 Task: Plan a team-building trivia night for the 23rd at 7 PM.
Action: Mouse moved to (35, 69)
Screenshot: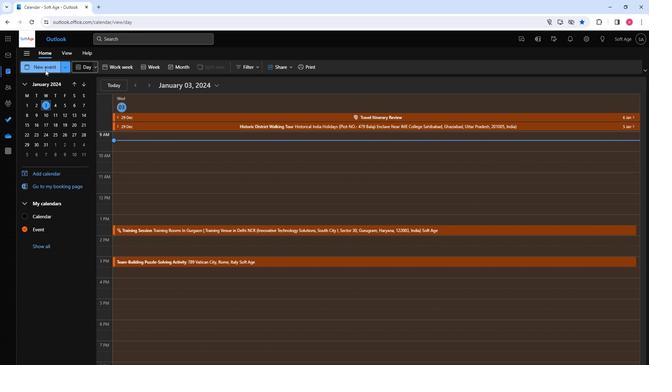 
Action: Mouse pressed left at (35, 69)
Screenshot: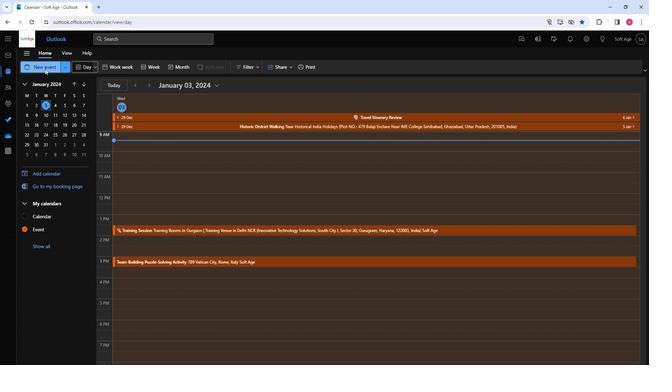 
Action: Mouse moved to (157, 111)
Screenshot: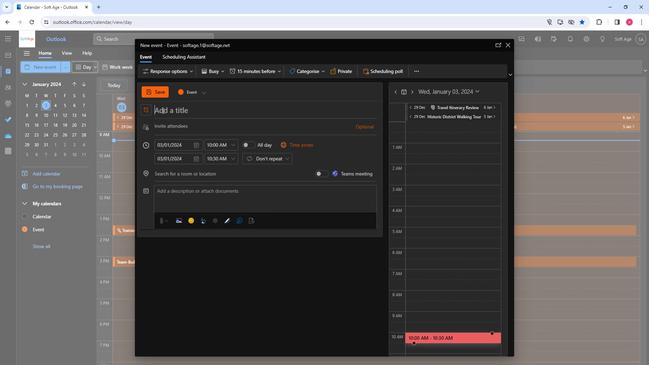 
Action: Mouse pressed left at (157, 111)
Screenshot: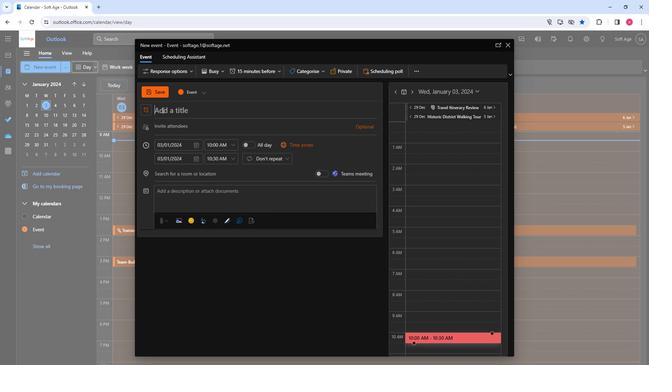 
Action: Key pressed <Key.shift><Key.shift><Key.shift><Key.shift><Key.shift><Key.shift><Key.shift><Key.shift><Key.shift><Key.shift><Key.shift>Team-<Key.shift>Building<Key.space><Key.shift><Key.shift><Key.shift><Key.shift><Key.shift><Key.shift><Key.shift><Key.shift><Key.shift><Key.shift><Key.shift><Key.shift><Key.shift><Key.shift><Key.shift><Key.shift><Key.shift><Key.shift><Key.shift><Key.shift><Key.shift><Key.shift><Key.shift><Key.shift><Key.shift>Trivia<Key.space><Key.shift>Night<Key.tab>so
Screenshot: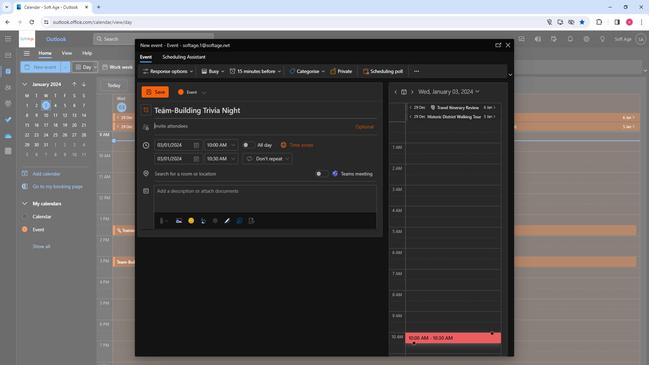 
Action: Mouse moved to (174, 155)
Screenshot: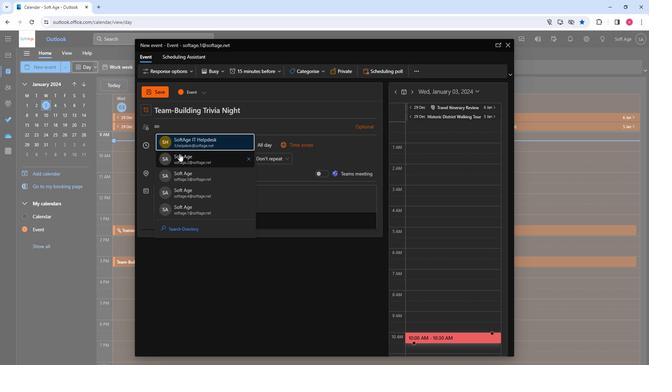 
Action: Mouse pressed left at (174, 155)
Screenshot: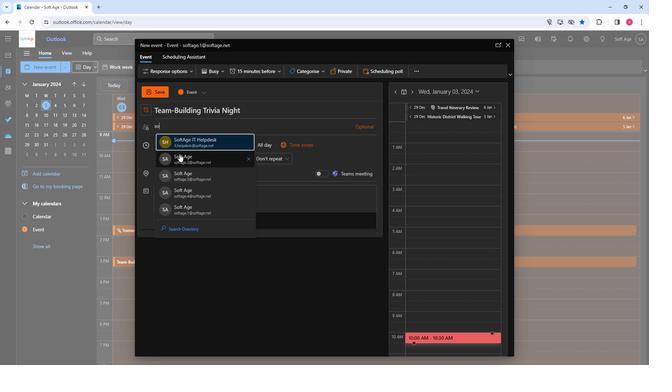 
Action: Key pressed so
Screenshot: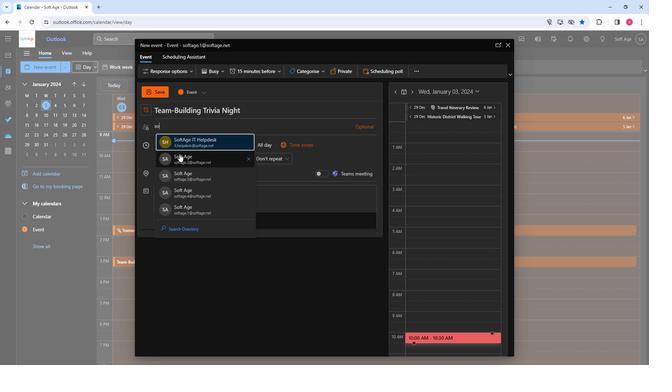 
Action: Mouse moved to (209, 216)
Screenshot: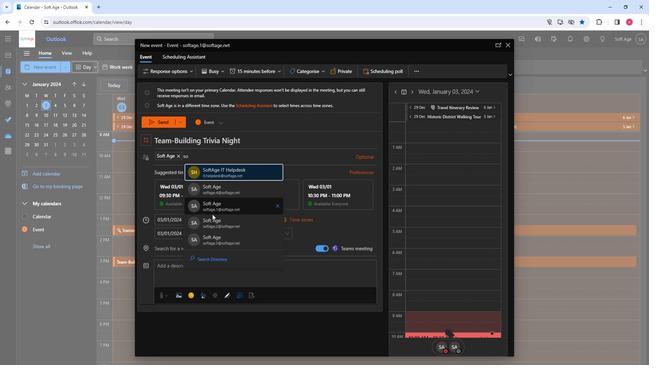 
Action: Mouse pressed left at (209, 216)
Screenshot: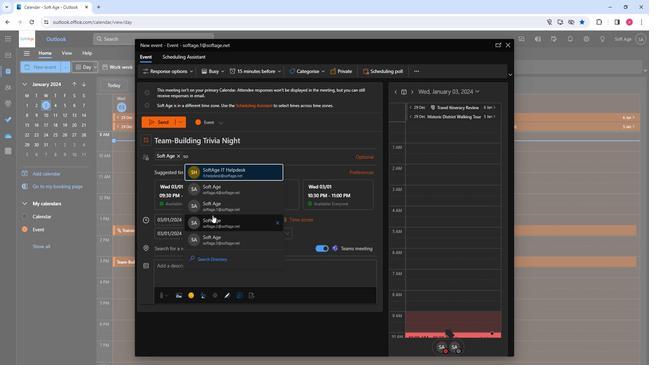 
Action: Key pressed so
Screenshot: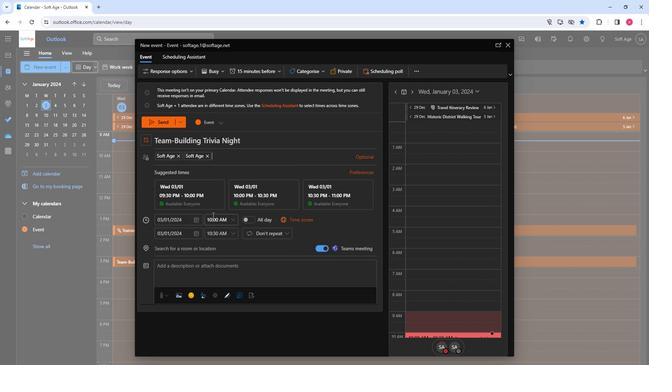 
Action: Mouse moved to (243, 202)
Screenshot: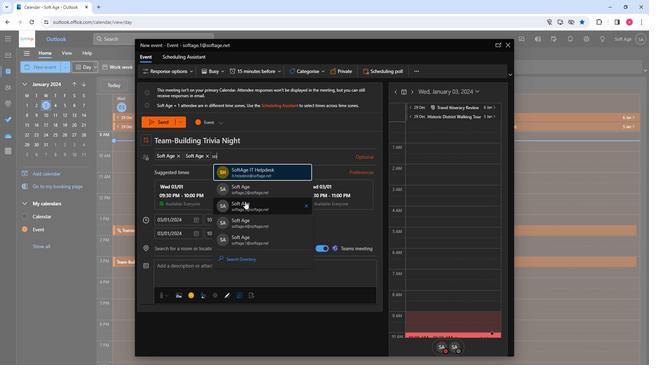 
Action: Mouse pressed left at (243, 202)
Screenshot: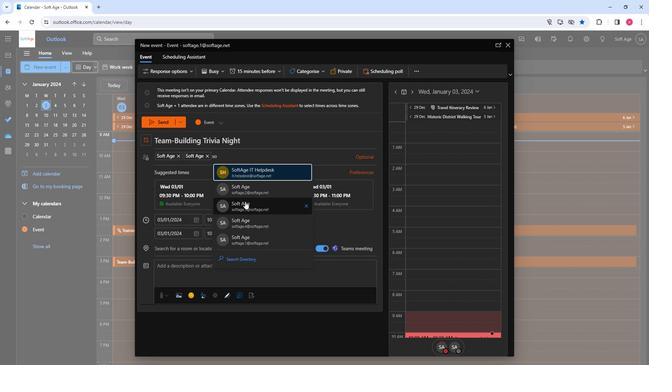 
Action: Key pressed so
Screenshot: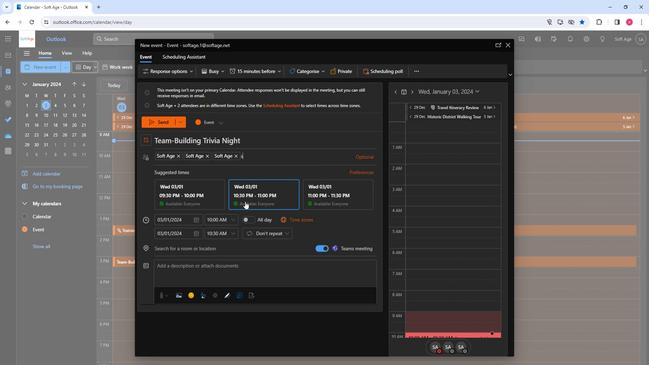 
Action: Mouse moved to (270, 238)
Screenshot: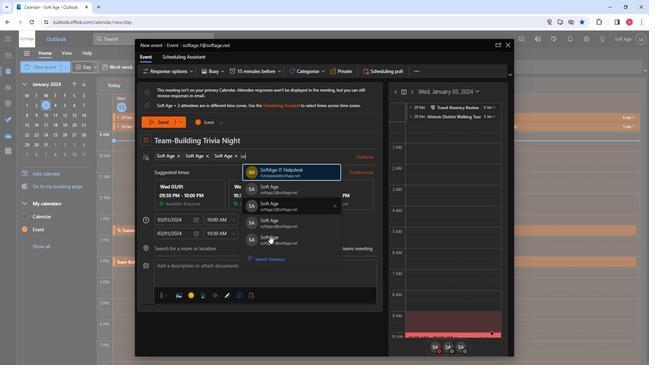 
Action: Mouse pressed left at (270, 238)
Screenshot: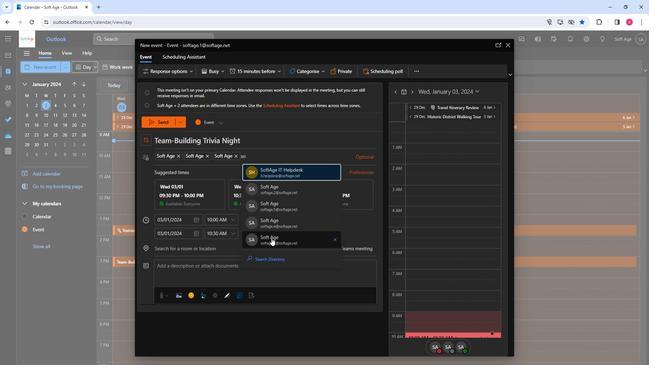 
Action: Mouse moved to (188, 221)
Screenshot: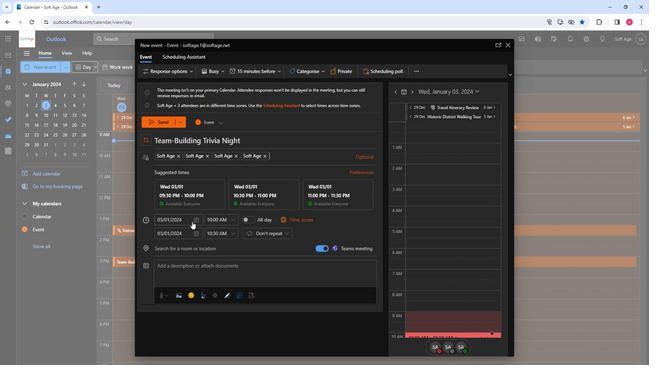 
Action: Mouse pressed left at (188, 221)
Screenshot: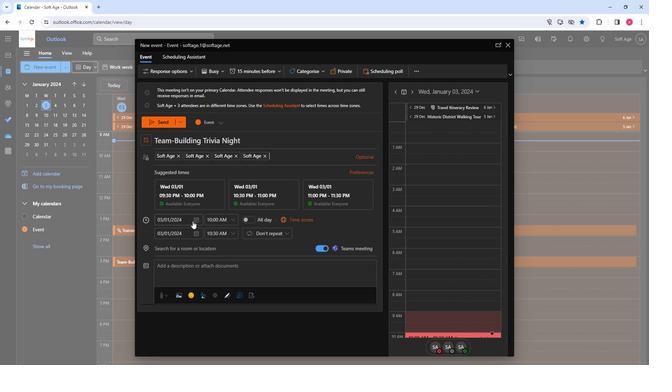 
Action: Mouse moved to (166, 285)
Screenshot: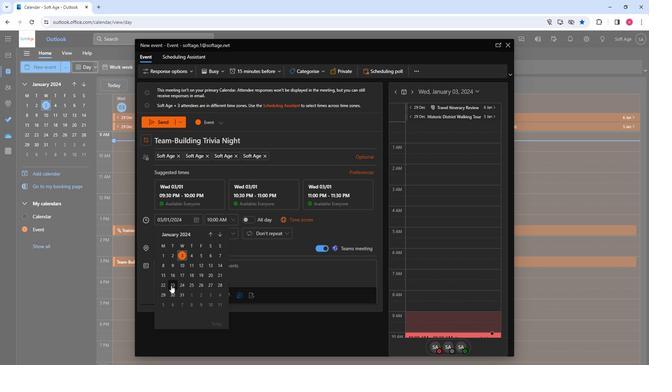 
Action: Mouse pressed left at (166, 285)
Screenshot: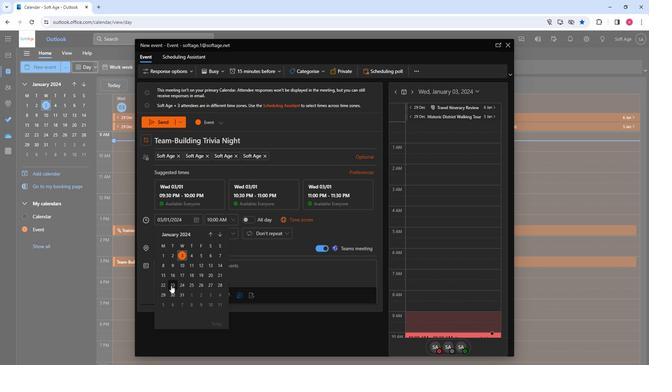
Action: Mouse moved to (230, 220)
Screenshot: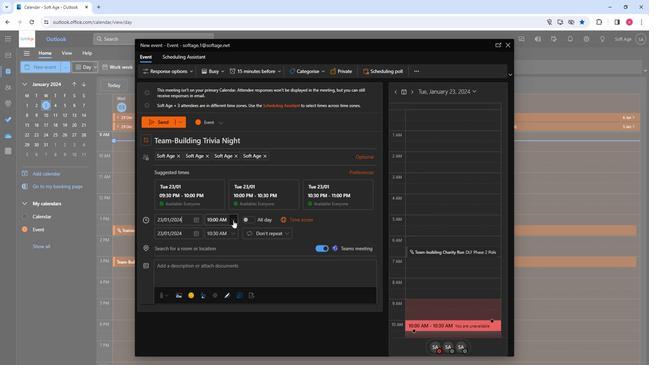 
Action: Mouse pressed left at (230, 220)
Screenshot: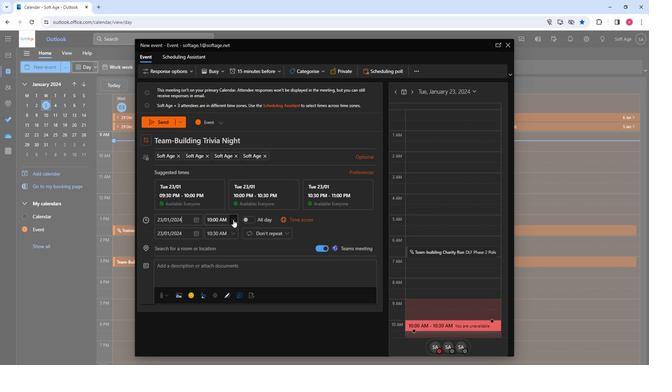 
Action: Mouse moved to (219, 253)
Screenshot: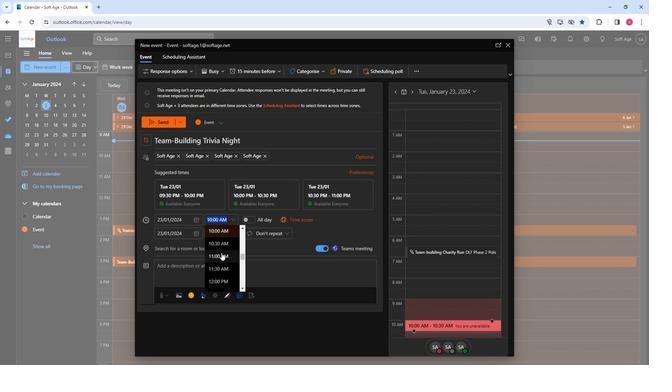 
Action: Mouse scrolled (219, 253) with delta (0, 0)
Screenshot: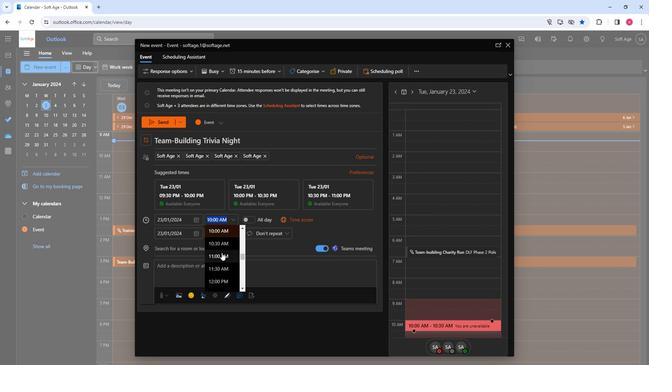 
Action: Mouse moved to (220, 253)
Screenshot: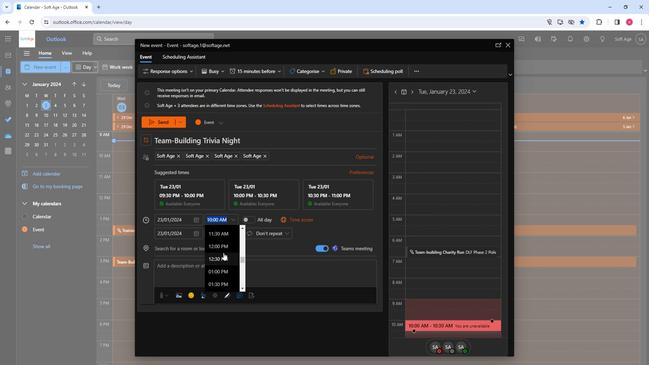 
Action: Mouse scrolled (220, 253) with delta (0, 0)
Screenshot: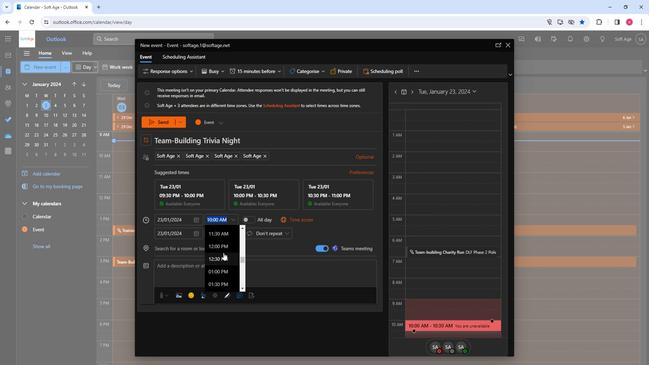 
Action: Mouse scrolled (220, 253) with delta (0, 0)
Screenshot: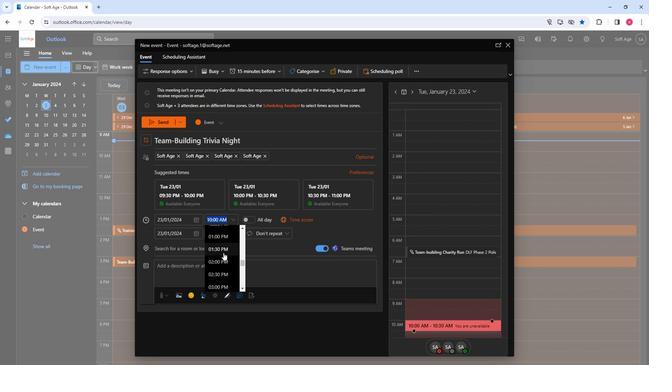 
Action: Mouse scrolled (220, 253) with delta (0, 0)
Screenshot: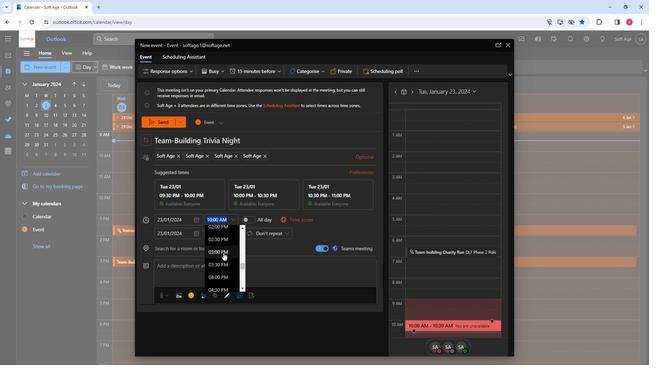 
Action: Mouse scrolled (220, 253) with delta (0, 0)
Screenshot: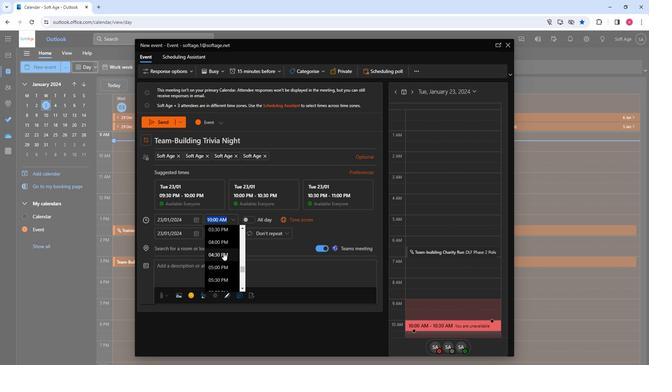 
Action: Mouse moved to (218, 280)
Screenshot: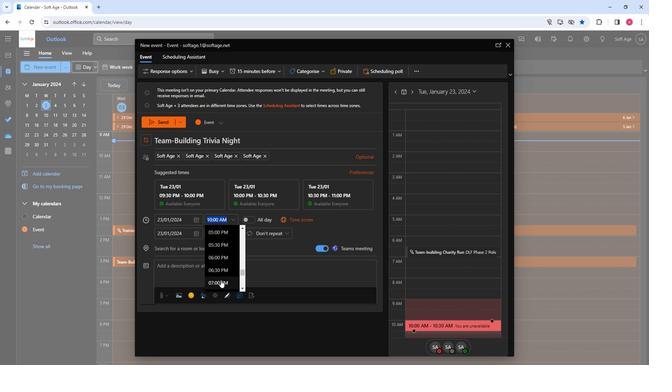 
Action: Mouse pressed left at (218, 280)
Screenshot: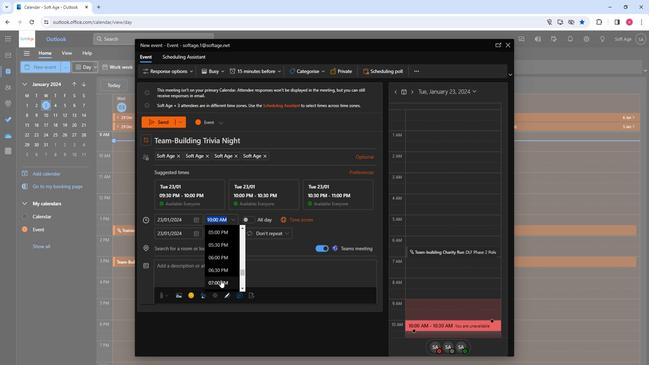 
Action: Mouse moved to (174, 247)
Screenshot: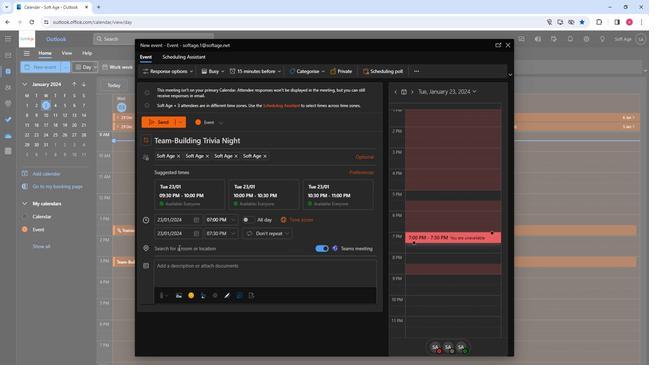 
Action: Mouse pressed left at (174, 247)
Screenshot: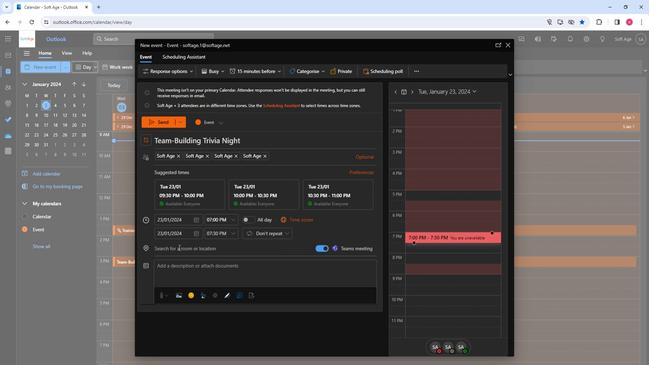
Action: Key pressed office
Screenshot: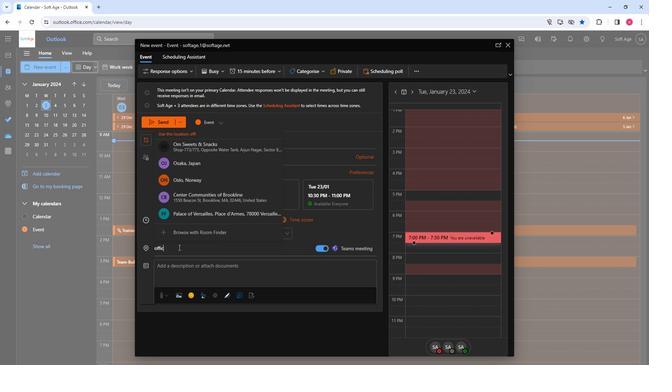 
Action: Mouse moved to (194, 149)
Screenshot: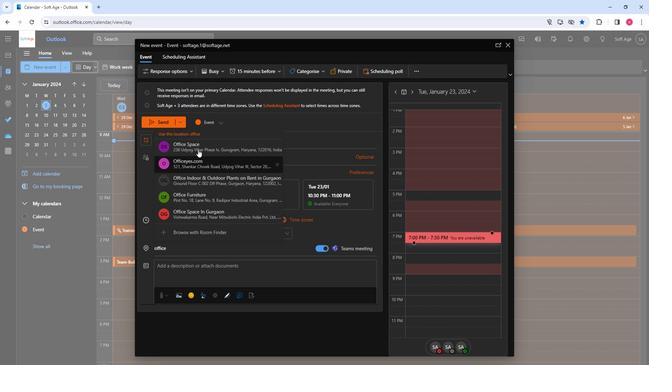 
Action: Mouse pressed left at (194, 149)
Screenshot: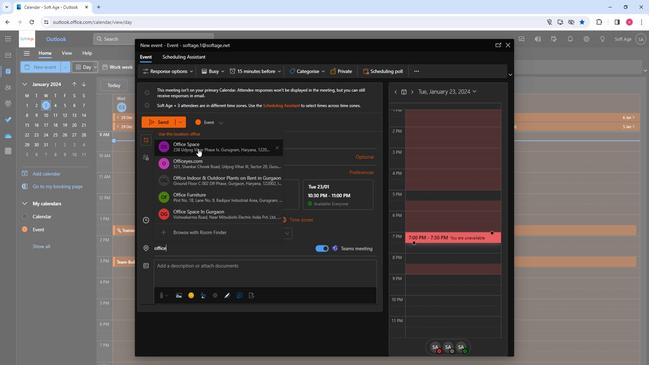 
Action: Mouse moved to (175, 267)
Screenshot: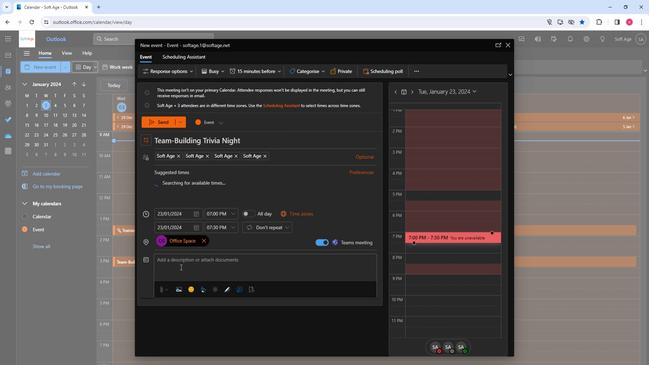 
Action: Mouse pressed left at (175, 267)
Screenshot: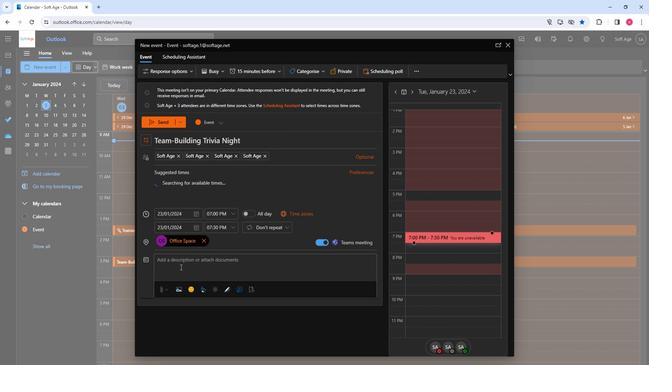 
Action: Key pressed <Key.shift>Quiz<Key.space>and<Key.space><Key.shift><Key.shift><Key.shift><Key.shift><Key.shift><Key.shift><Key.shift><Key.shift><Key.shift><Key.shift><Key.shift><Key.shift><Key.shift>Co<Key.backspace><Key.backspace>connect<Key.shift>!<Key.space><Key.shift>Join<Key.space>our<Key.space>team<Key.space><Key.backspace>-building<Key.space>trivia<Key.space>night.<Key.space><Key.shift>Test<Key.space>knowledge,<Key.space>laugh,<Key.space>and<Key.space>bond<Key.space>with<Key.space>colleagues.<Key.space><Key.shift>A<Key.space>lively<Key.space>and<Key.space>entertaining<Key.space>night<Key.space>awaits<Key.space>with<Key.space>fun<Key.space>and<Key.space>friendly<Key.space>competition.
Screenshot: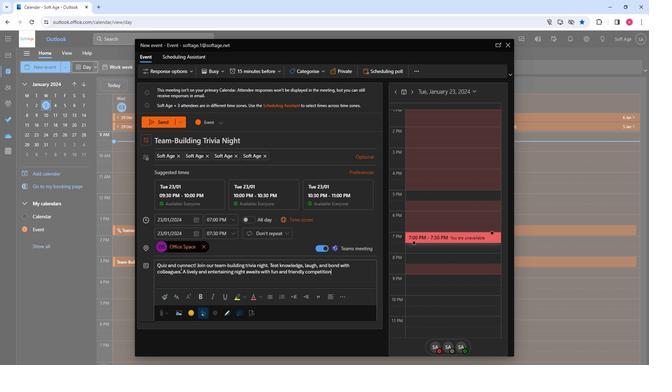 
Action: Mouse moved to (196, 275)
Screenshot: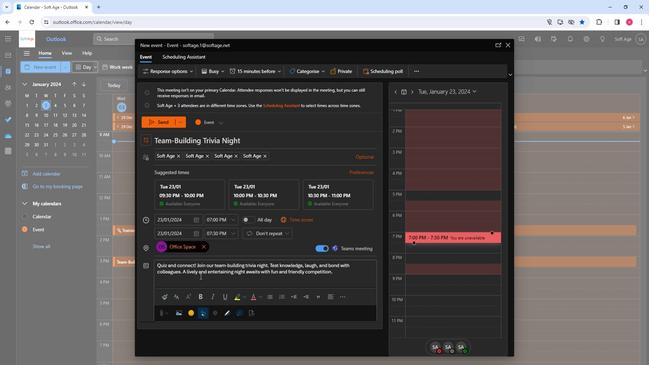 
Action: Mouse pressed left at (196, 275)
Screenshot: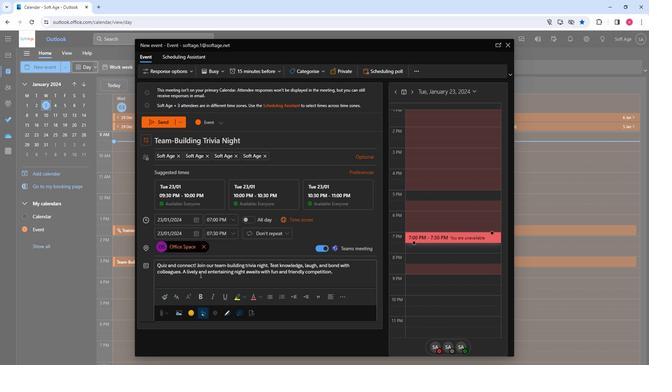 
Action: Mouse pressed left at (196, 275)
Screenshot: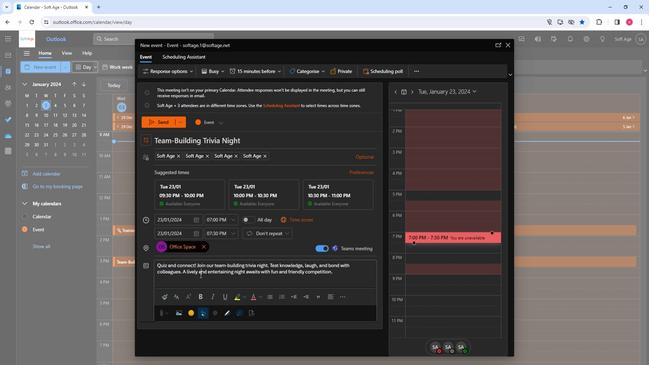 
Action: Mouse pressed left at (196, 275)
Screenshot: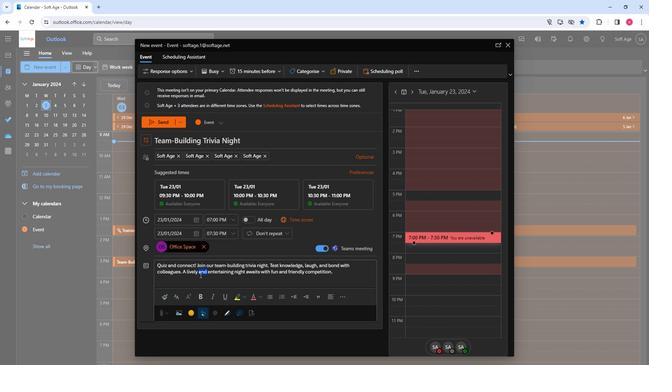 
Action: Mouse moved to (279, 264)
Screenshot: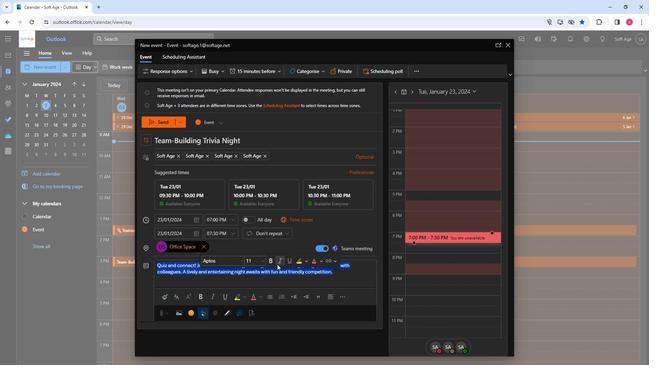 
Action: Mouse pressed left at (279, 264)
Screenshot: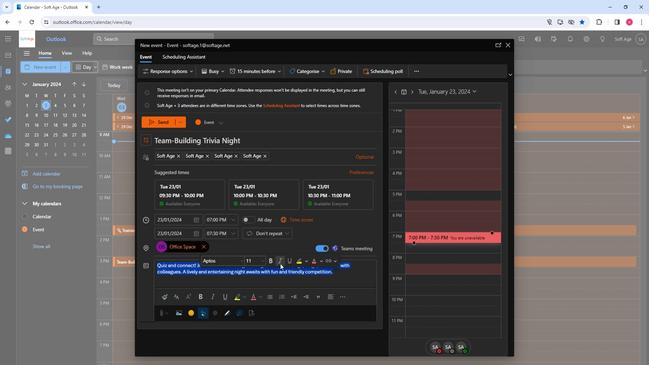 
Action: Mouse moved to (239, 262)
Screenshot: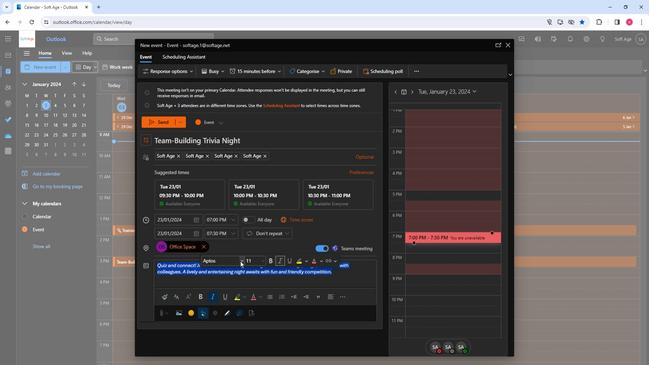 
Action: Mouse pressed left at (239, 262)
Screenshot: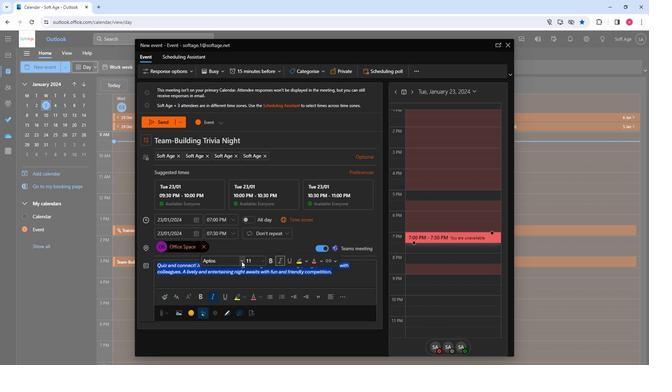 
Action: Mouse moved to (259, 180)
Screenshot: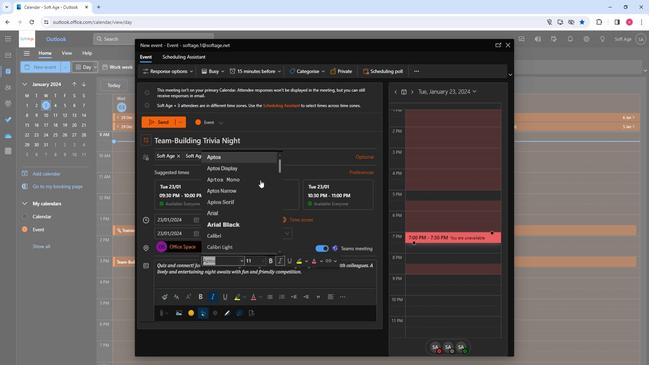 
Action: Mouse scrolled (259, 180) with delta (0, 0)
Screenshot: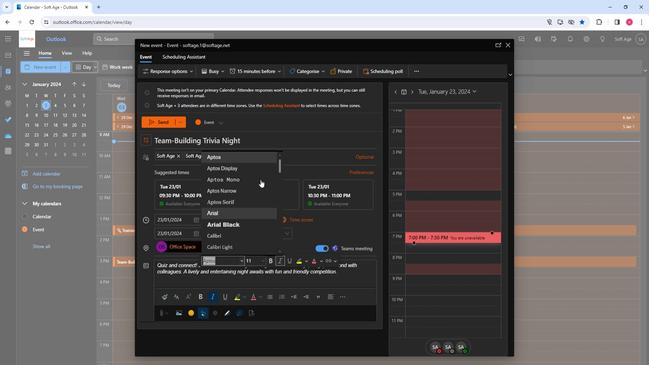 
Action: Mouse scrolled (259, 180) with delta (0, 0)
Screenshot: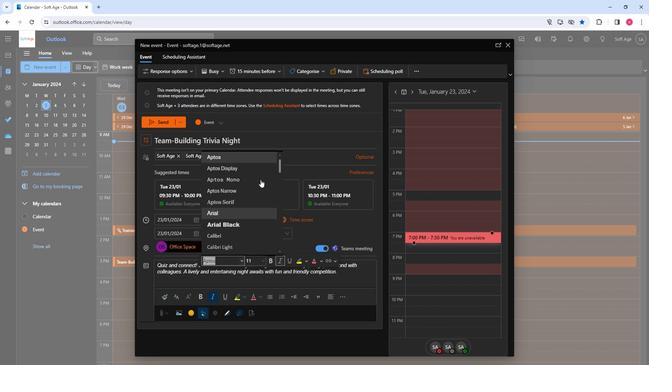 
Action: Mouse scrolled (259, 180) with delta (0, 0)
Screenshot: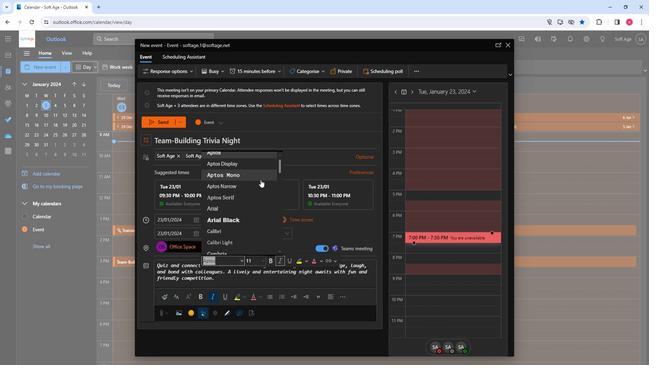 
Action: Mouse scrolled (259, 180) with delta (0, 0)
Screenshot: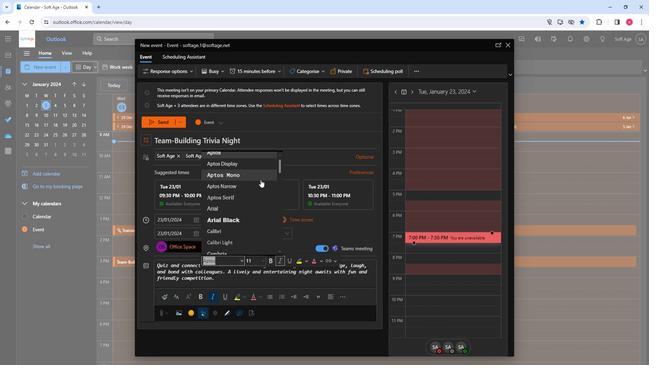 
Action: Mouse scrolled (259, 180) with delta (0, 0)
Screenshot: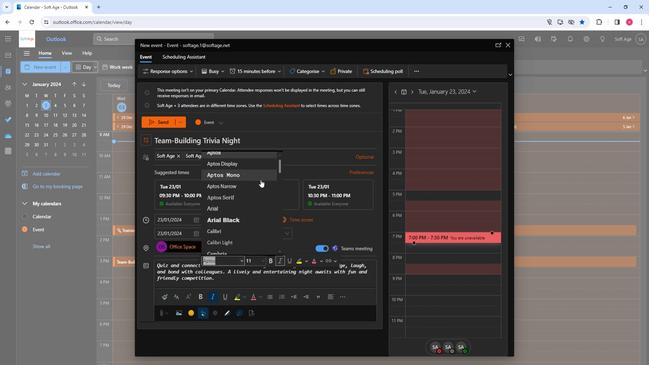 
Action: Mouse scrolled (259, 180) with delta (0, 0)
Screenshot: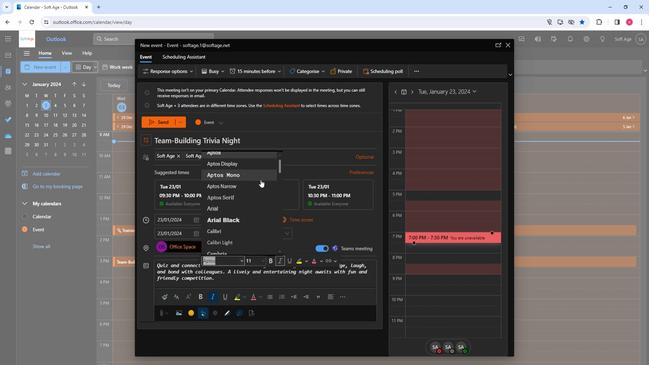 
Action: Mouse moved to (227, 215)
Screenshot: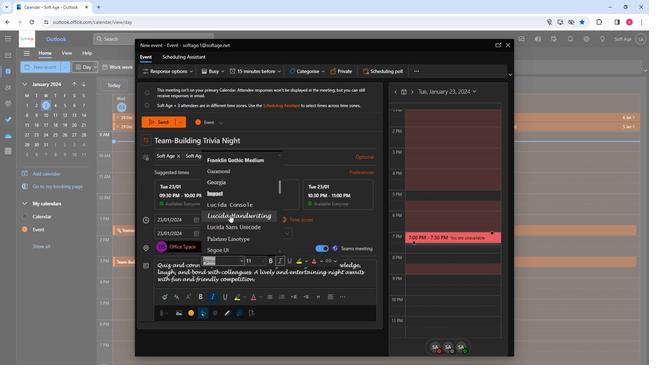 
Action: Mouse pressed left at (227, 215)
Screenshot: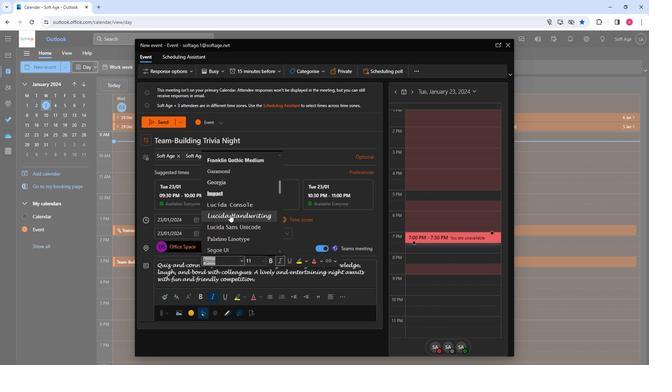 
Action: Mouse moved to (303, 263)
Screenshot: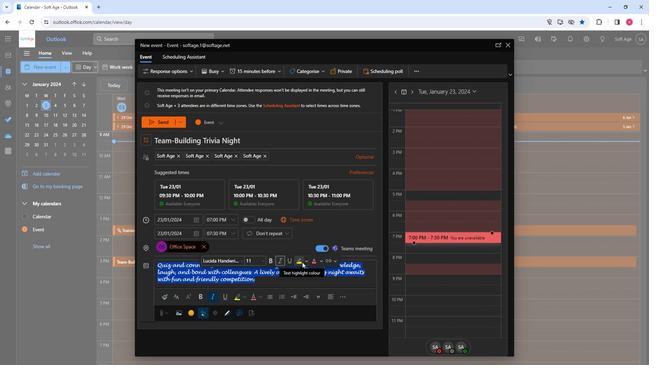 
Action: Mouse pressed left at (303, 263)
Screenshot: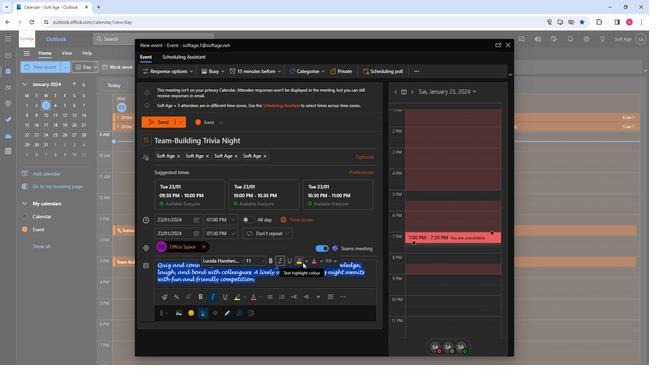 
Action: Mouse moved to (276, 284)
Screenshot: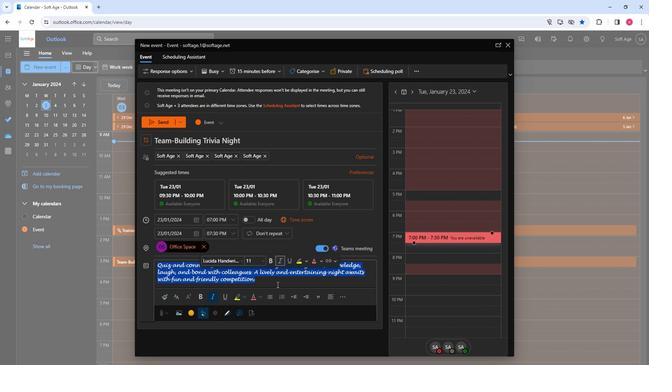 
Action: Mouse pressed left at (276, 284)
Screenshot: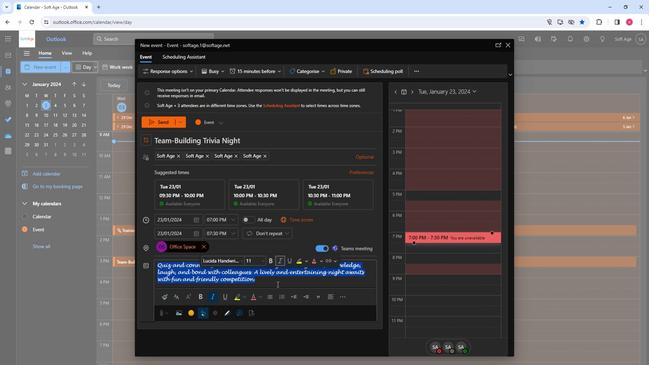 
Action: Mouse moved to (153, 119)
Screenshot: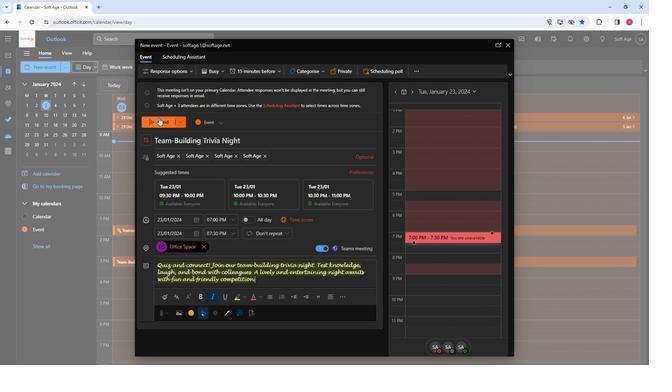 
Action: Mouse pressed left at (153, 119)
Screenshot: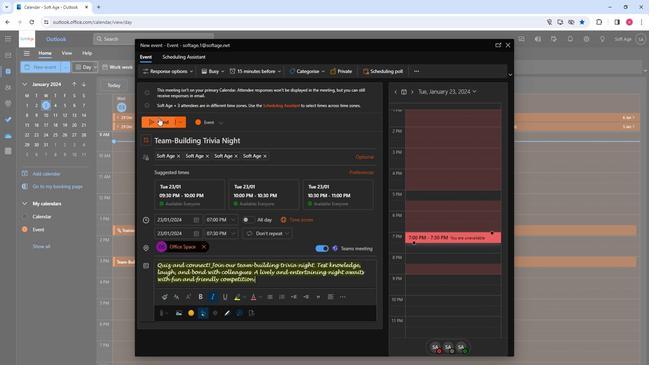 
Action: Mouse moved to (202, 140)
Screenshot: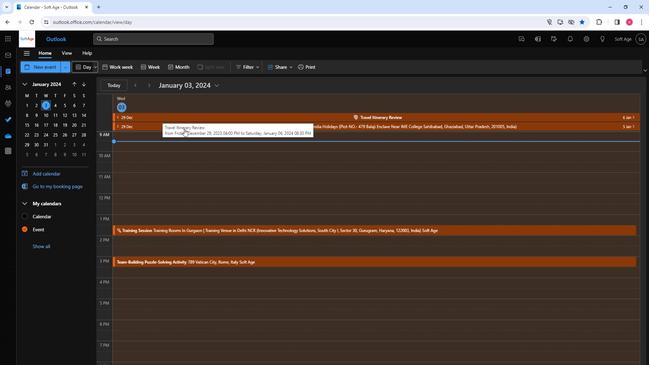 
